 Task: Navigate through the streets view of Albany to reach the New York State Capitol.
Action: Mouse moved to (184, 55)
Screenshot: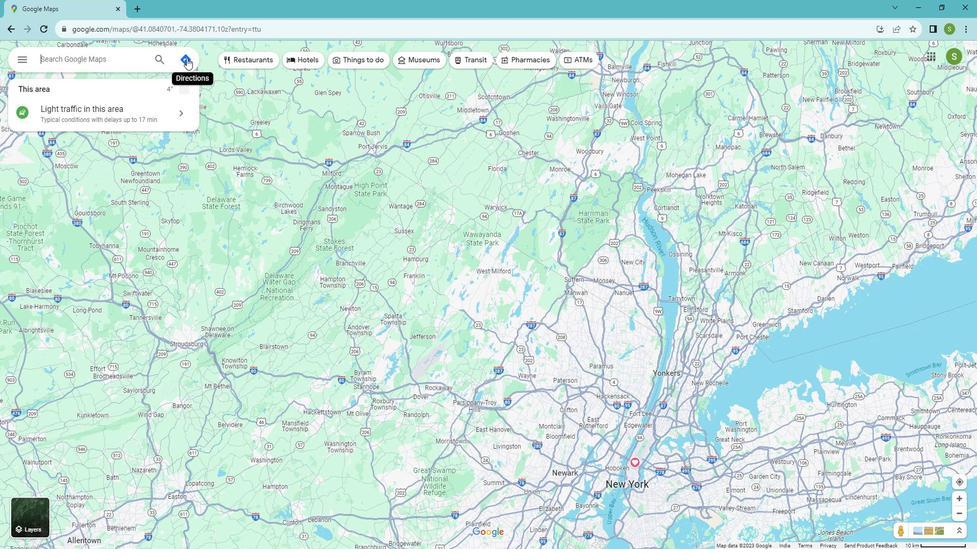 
Action: Mouse pressed left at (184, 55)
Screenshot: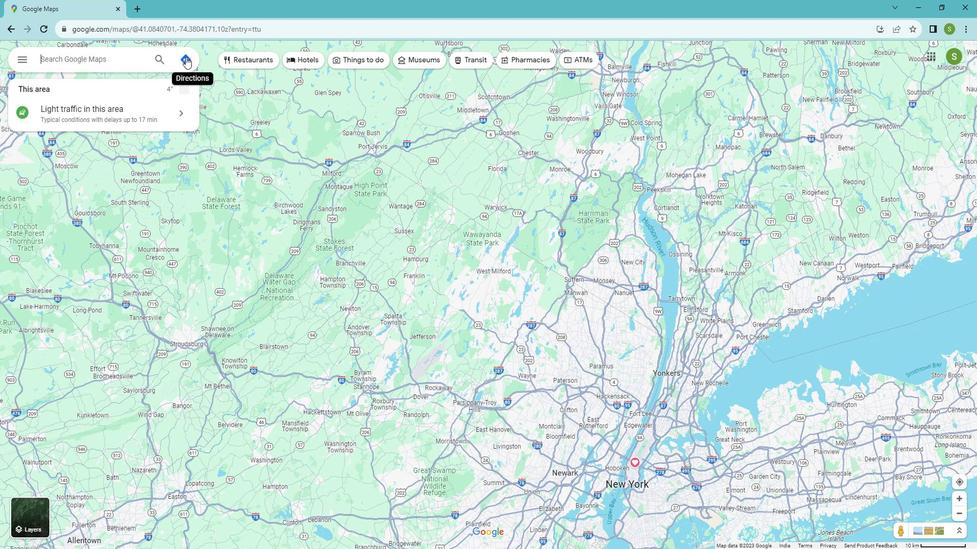 
Action: Mouse moved to (115, 87)
Screenshot: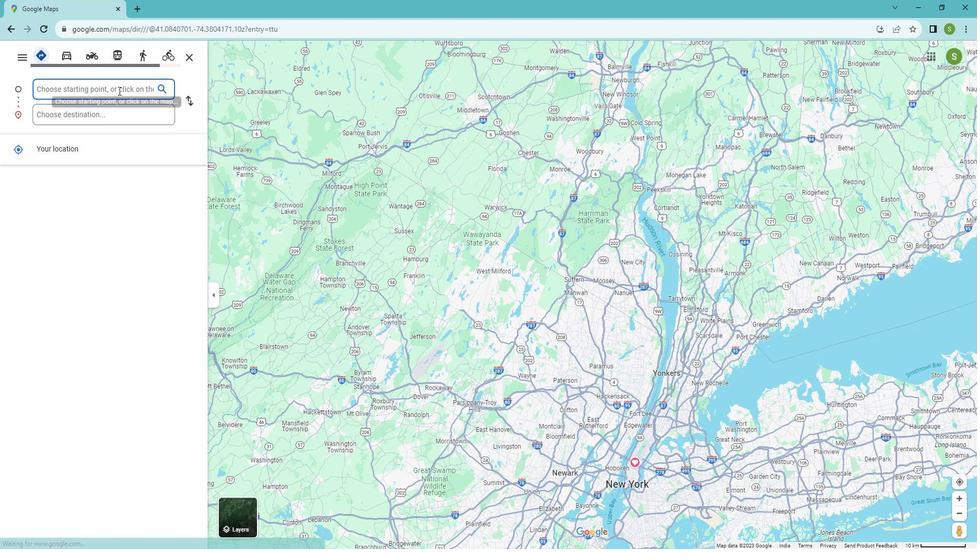 
Action: Mouse pressed left at (115, 87)
Screenshot: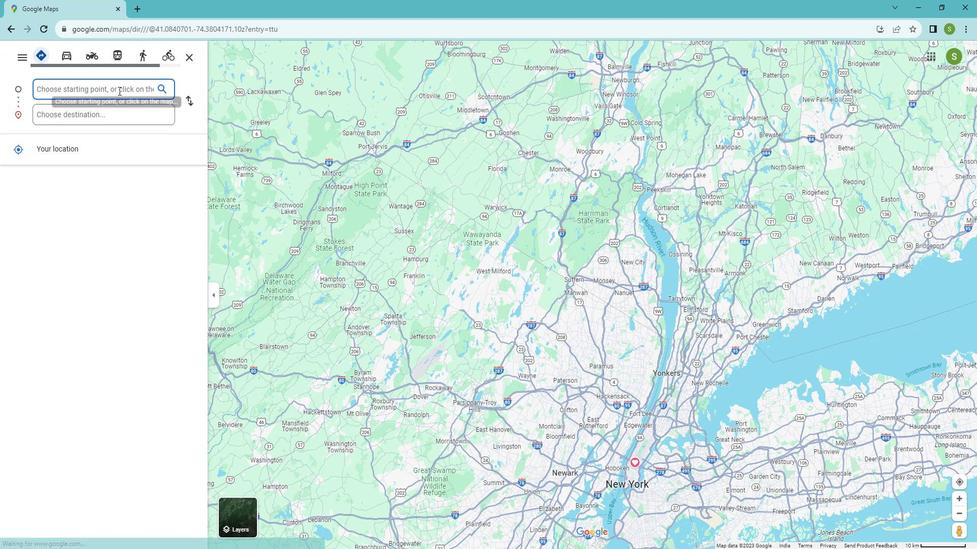 
Action: Key pressed <Key.shift>Albany
Screenshot: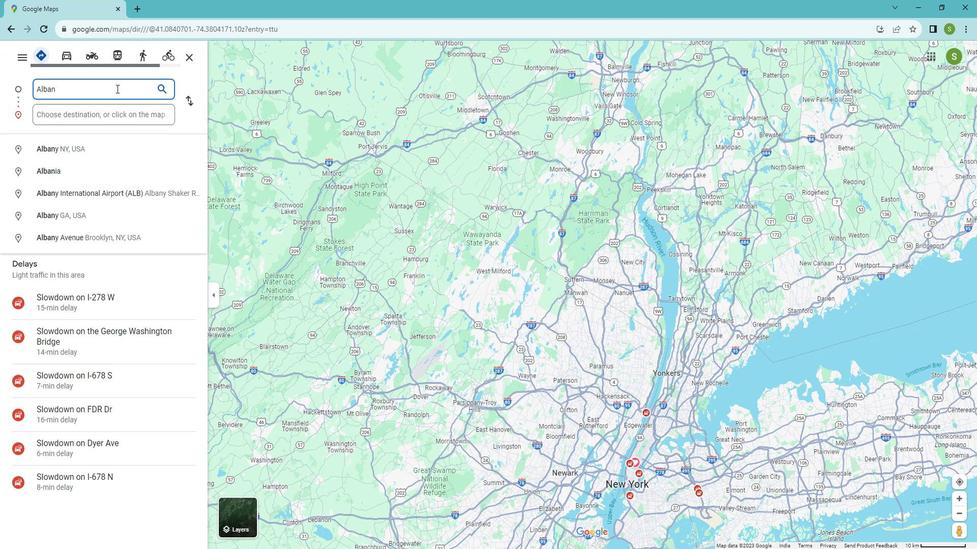 
Action: Mouse moved to (81, 147)
Screenshot: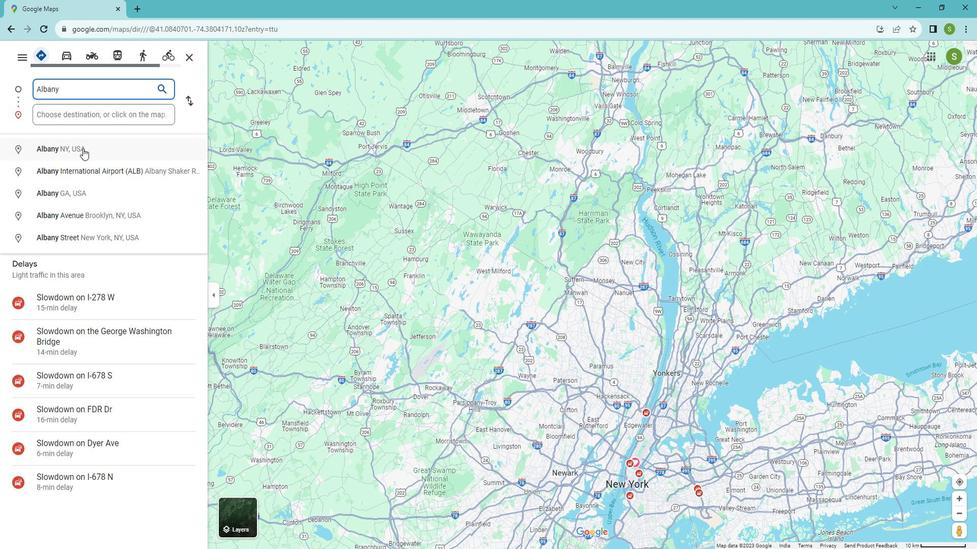 
Action: Mouse pressed left at (81, 147)
Screenshot: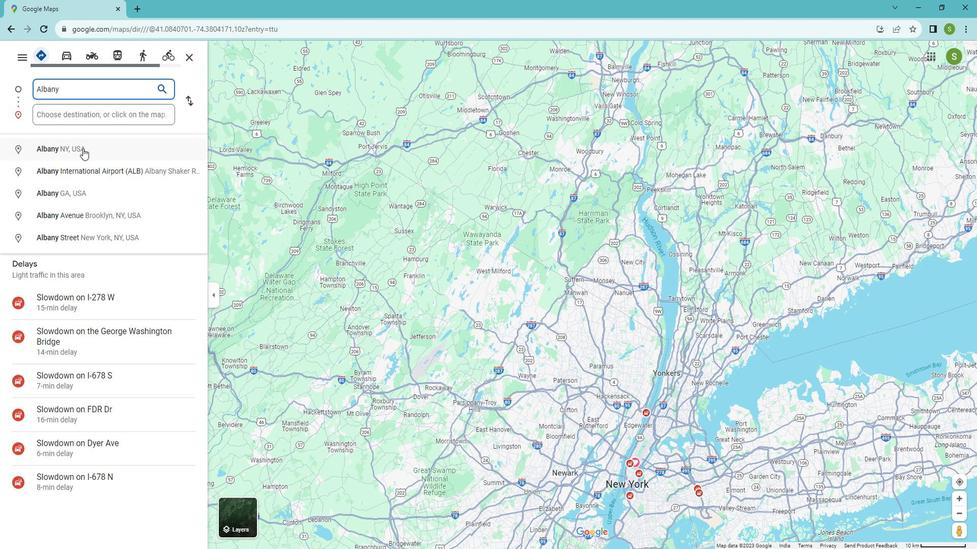 
Action: Mouse moved to (64, 115)
Screenshot: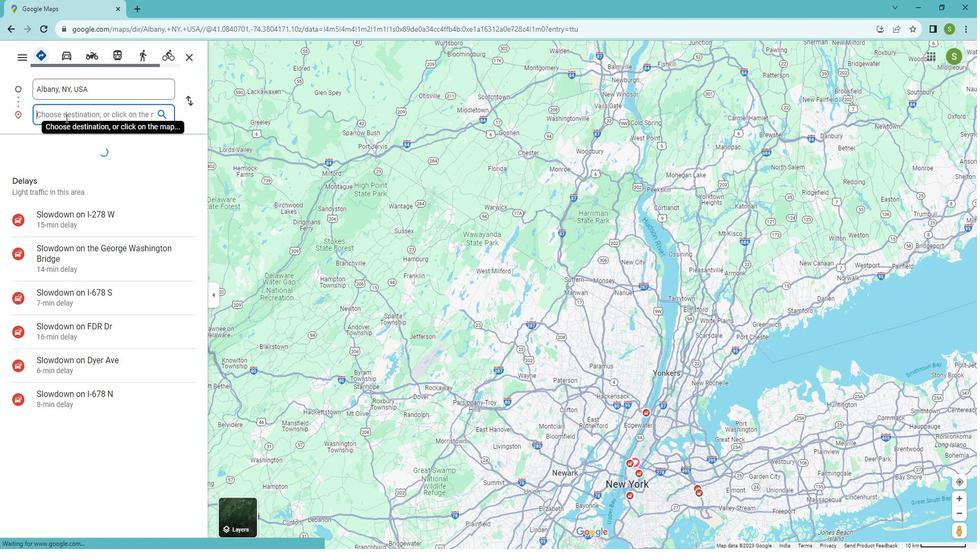 
Action: Mouse pressed left at (64, 115)
Screenshot: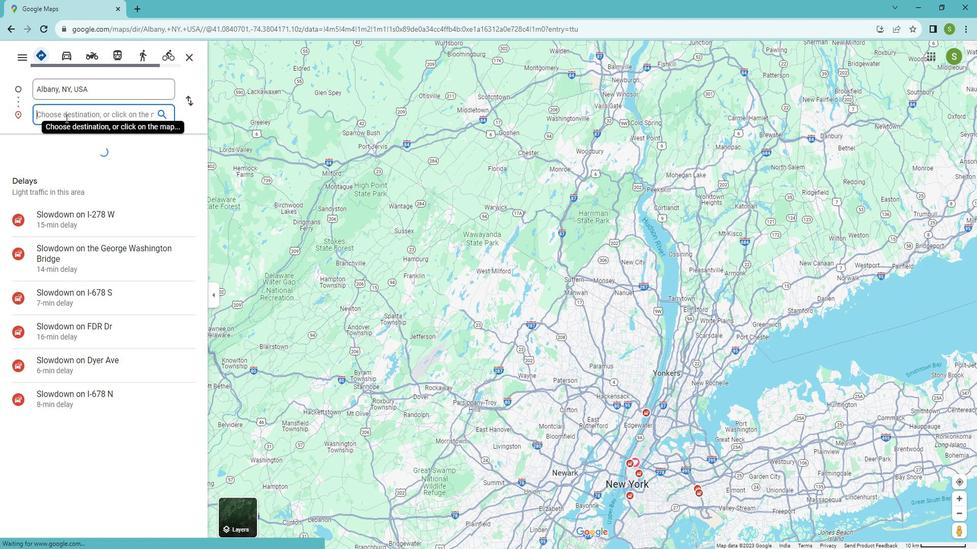 
Action: Key pressed <Key.shift>New<Key.space><Key.shift><Key.shift>York<Key.space><Key.shift>State<Key.space><Key.shift>Capitol
Screenshot: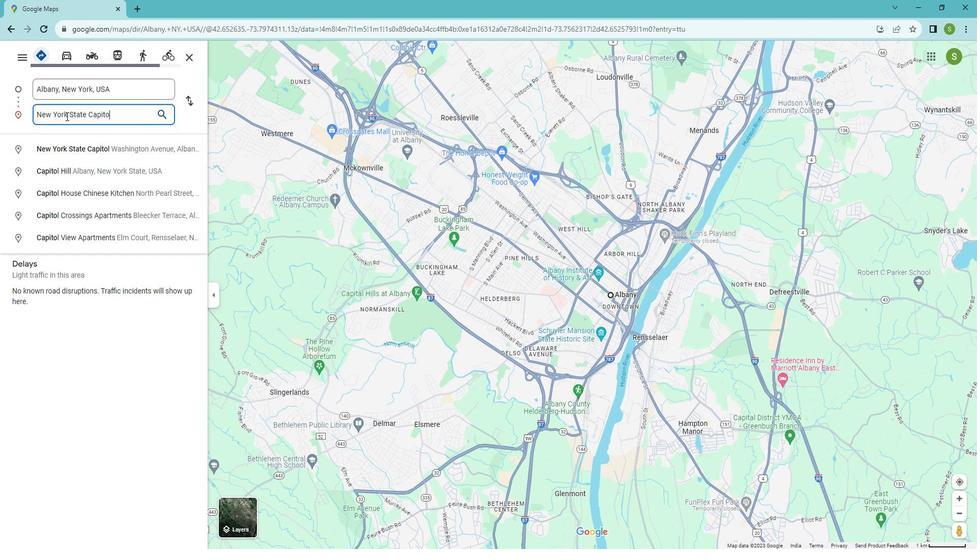 
Action: Mouse moved to (185, 97)
Screenshot: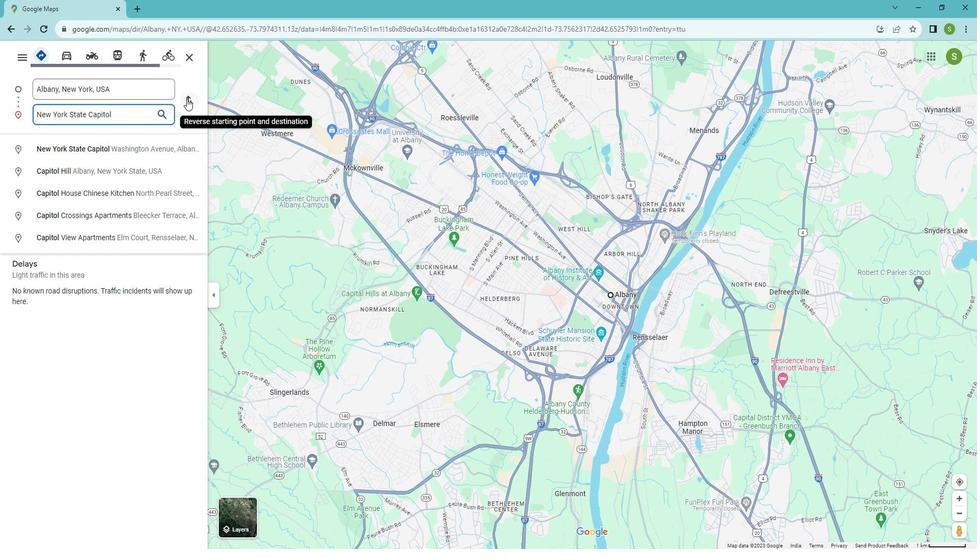 
Action: Mouse pressed left at (185, 97)
Screenshot: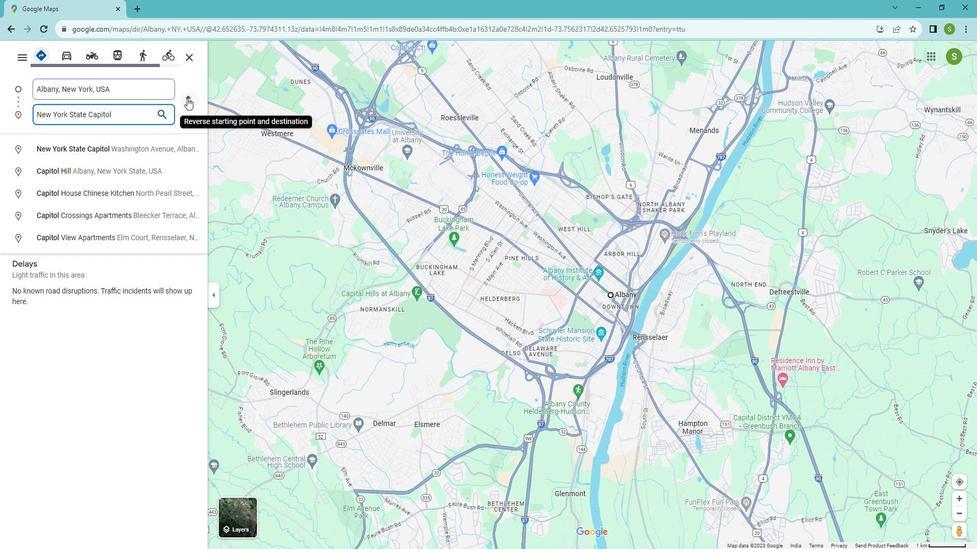 
Action: Mouse moved to (239, 513)
Screenshot: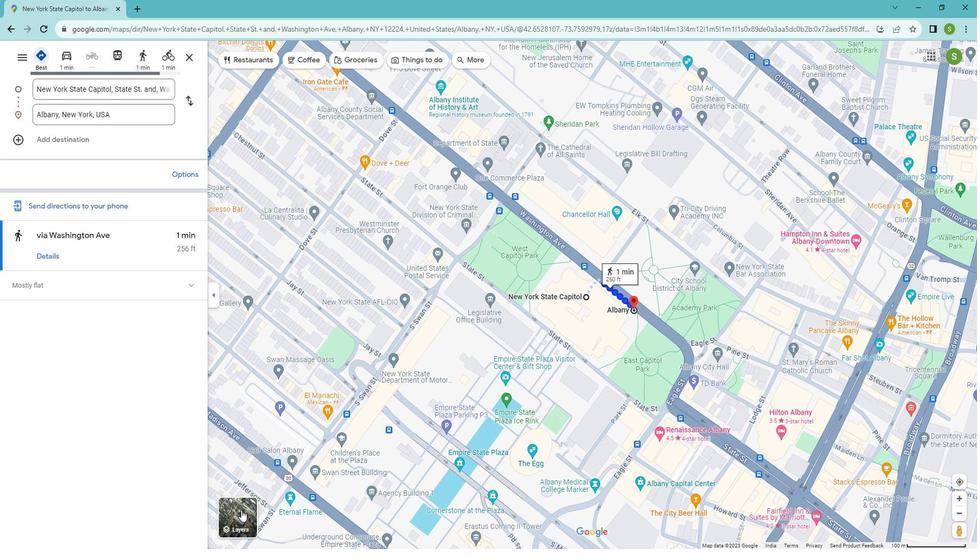 
Action: Mouse pressed left at (239, 513)
Screenshot: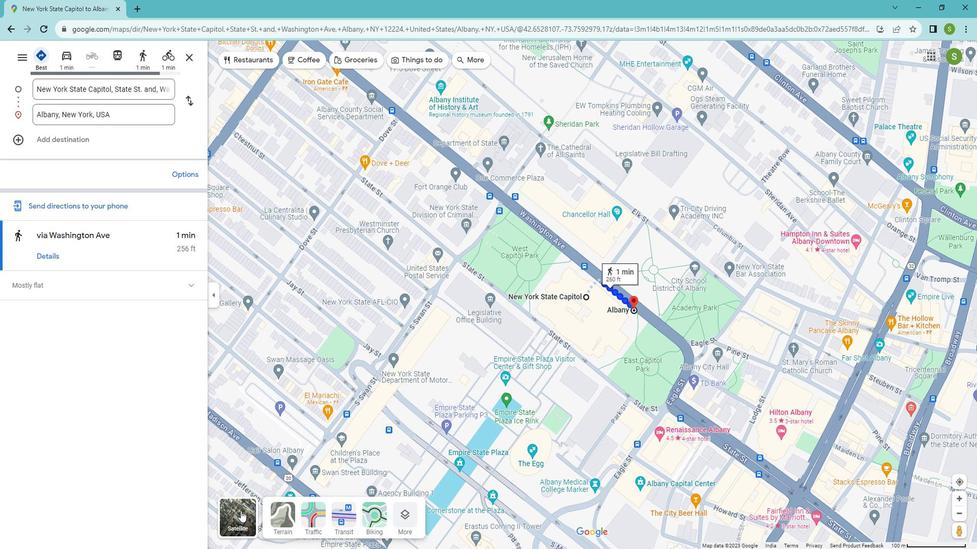 
Action: Mouse moved to (397, 513)
Screenshot: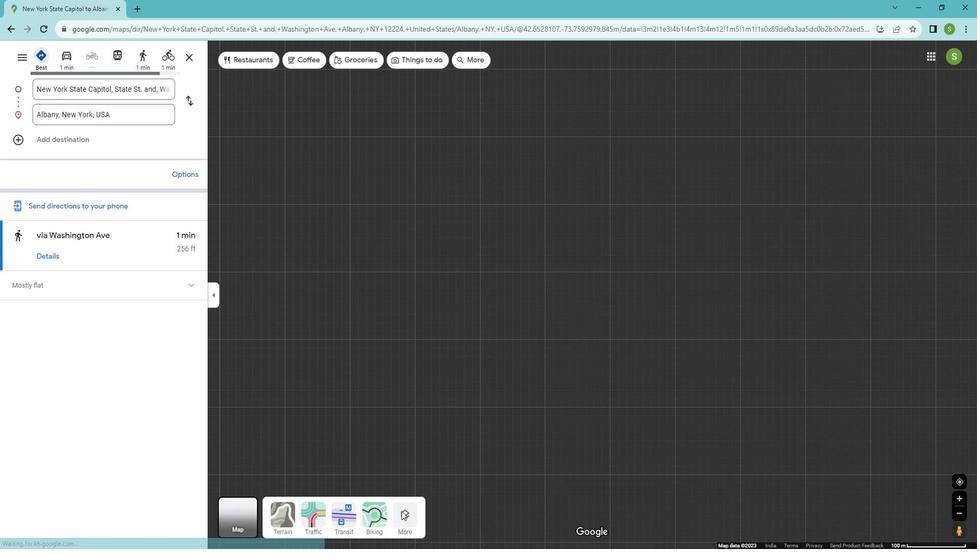 
Action: Mouse pressed left at (397, 513)
Screenshot: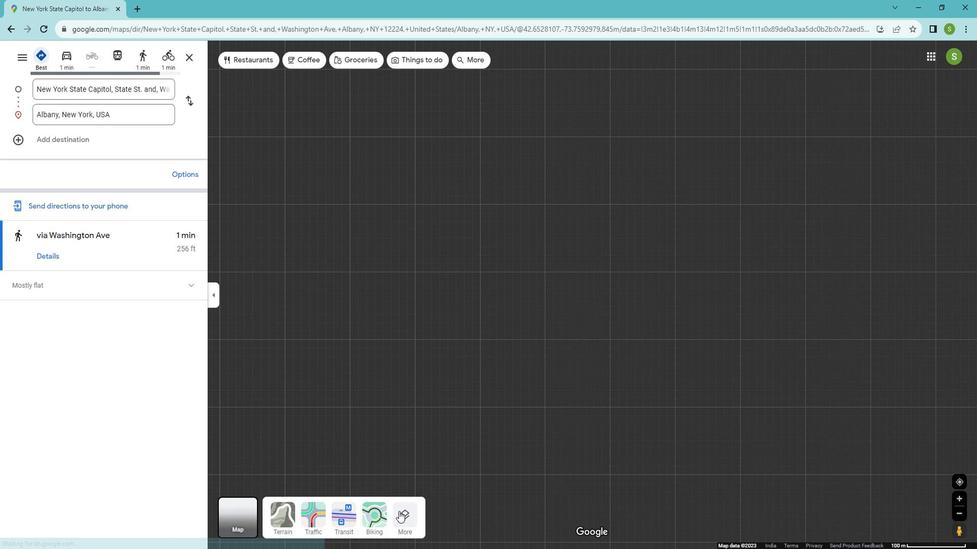 
Action: Mouse moved to (280, 304)
Screenshot: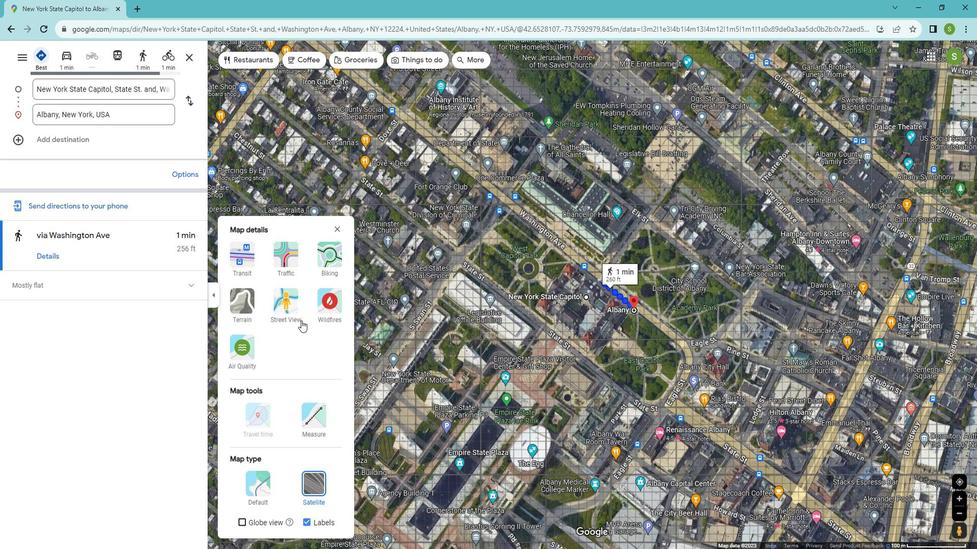 
Action: Mouse pressed left at (280, 304)
Screenshot: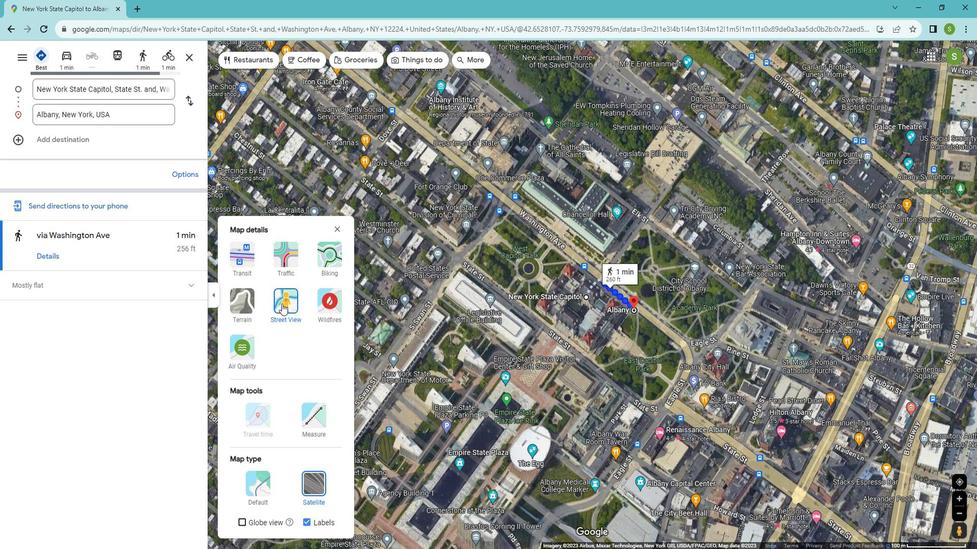 
Action: Mouse moved to (629, 301)
Screenshot: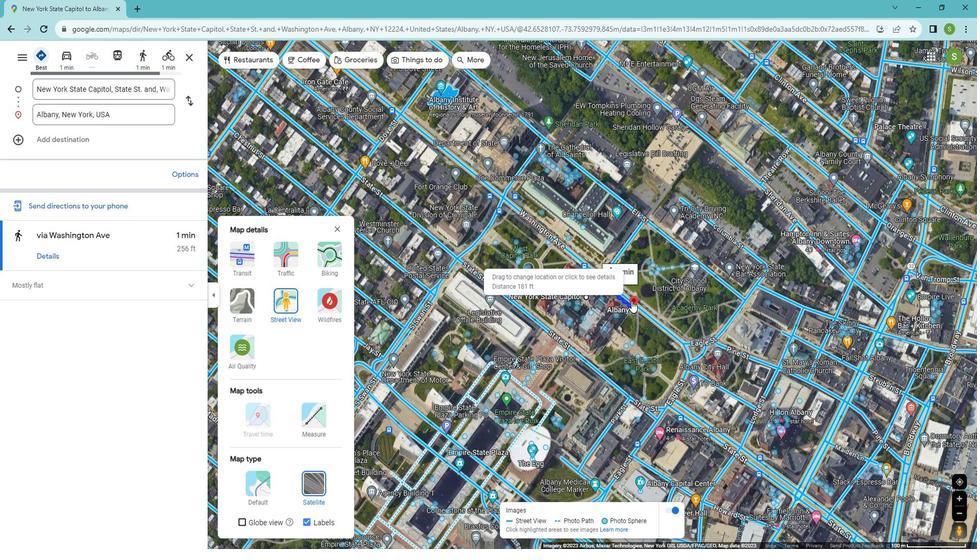 
Action: Mouse pressed left at (629, 301)
Screenshot: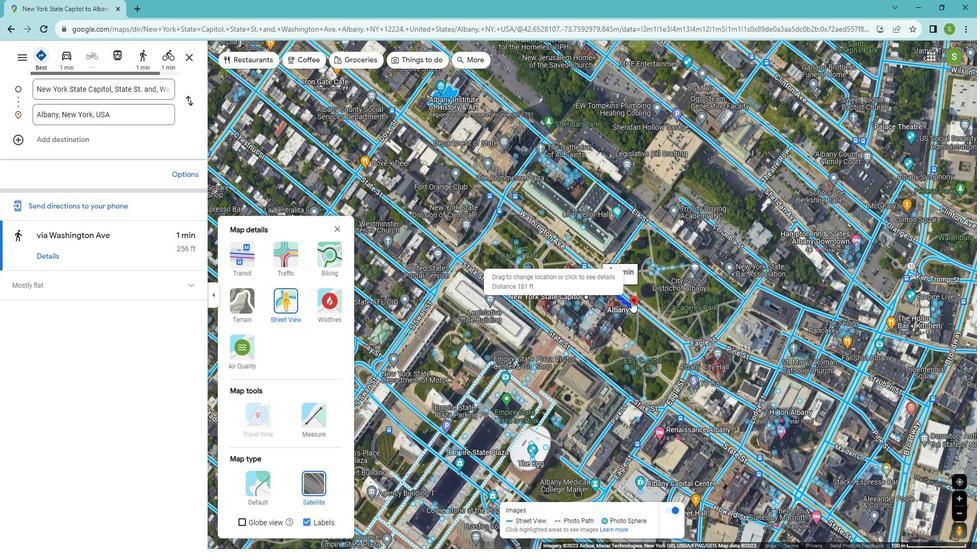 
Action: Mouse moved to (647, 306)
Screenshot: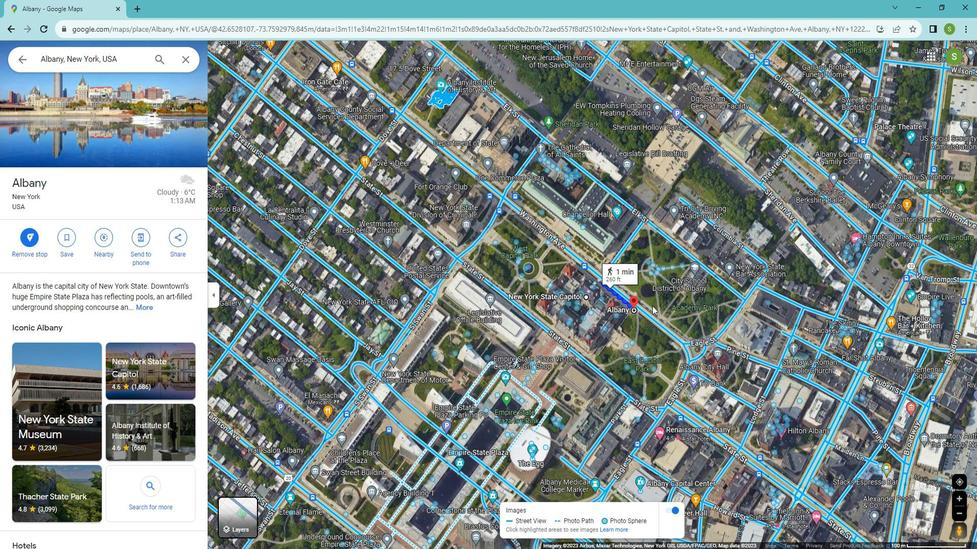 
Action: Mouse pressed left at (647, 306)
Screenshot: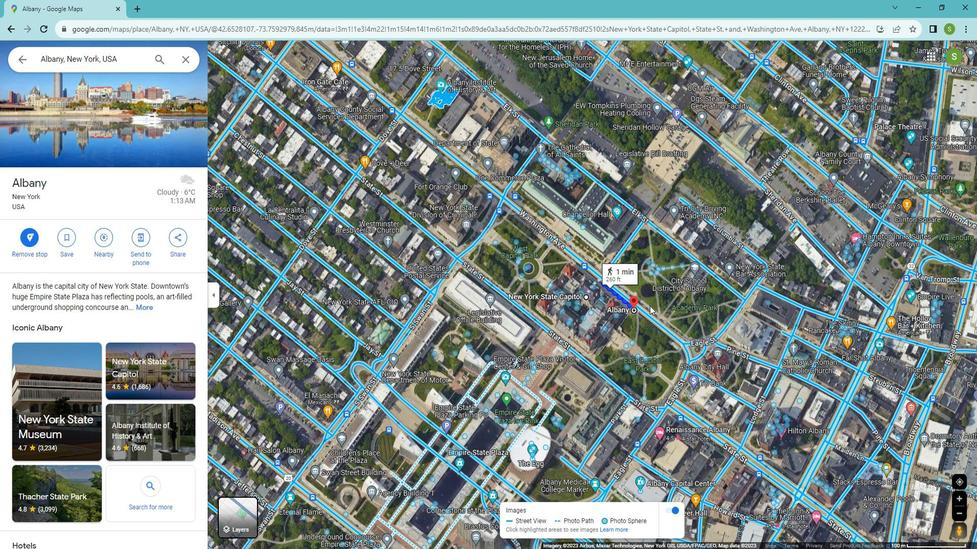 
Action: Mouse moved to (576, 319)
Screenshot: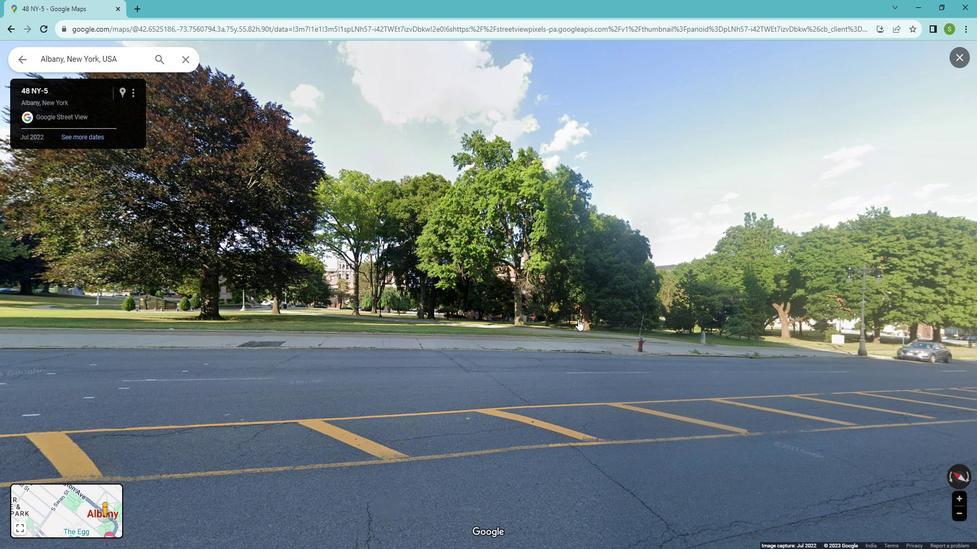 
Action: Mouse pressed left at (576, 319)
Screenshot: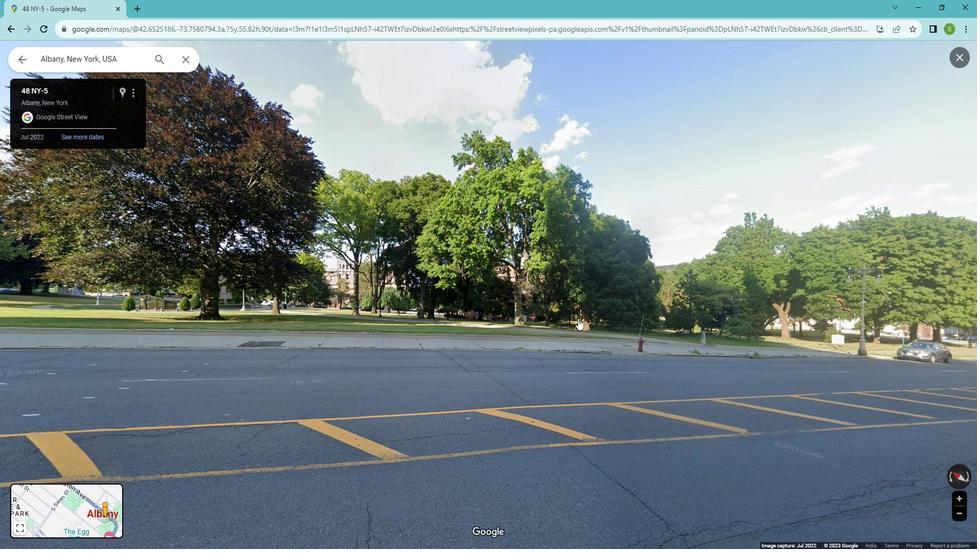 
Action: Mouse moved to (499, 244)
Screenshot: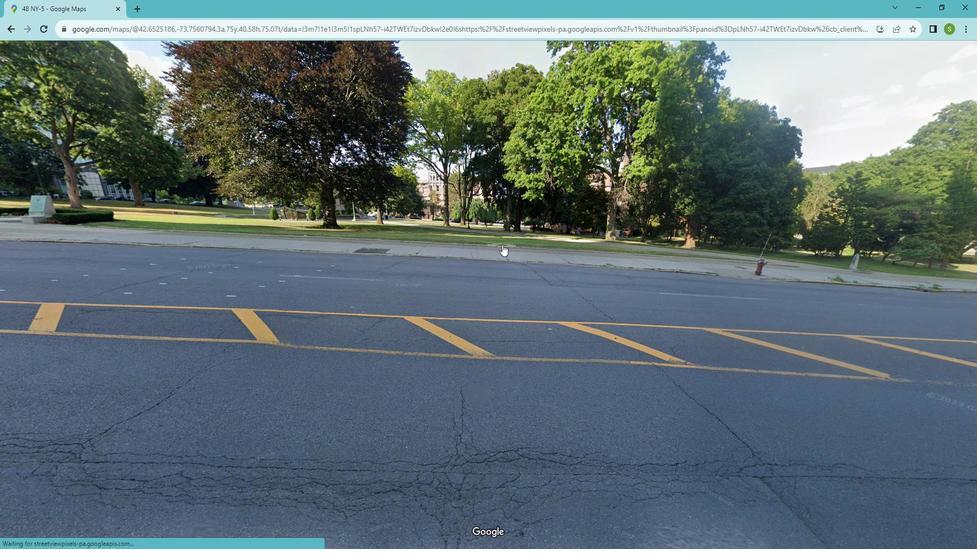 
Action: Mouse pressed left at (499, 244)
Screenshot: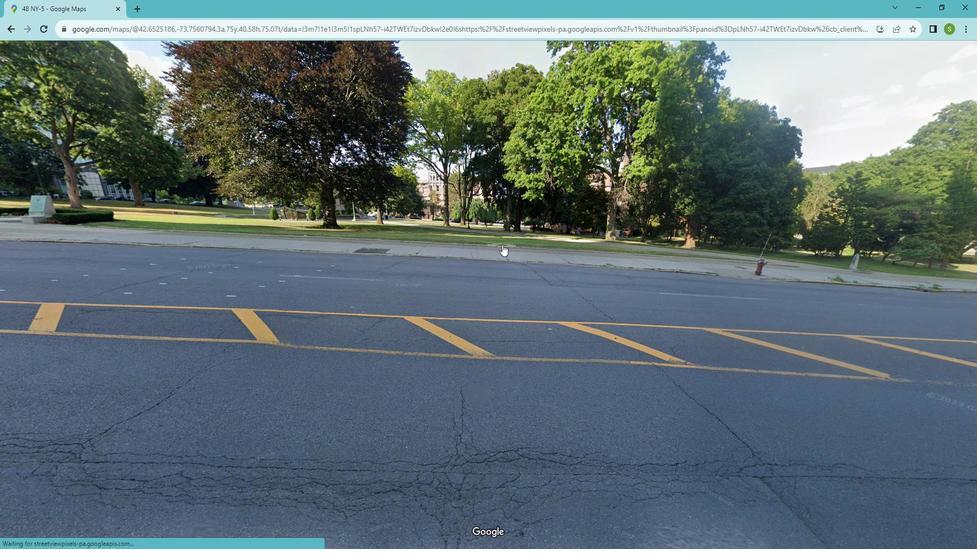 
Action: Mouse moved to (305, 208)
Screenshot: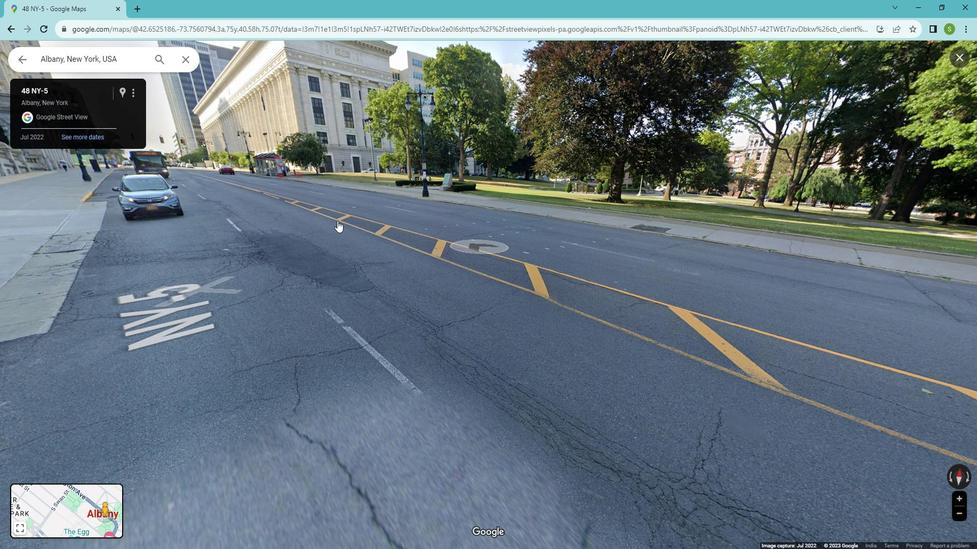 
Action: Mouse pressed left at (305, 208)
Screenshot: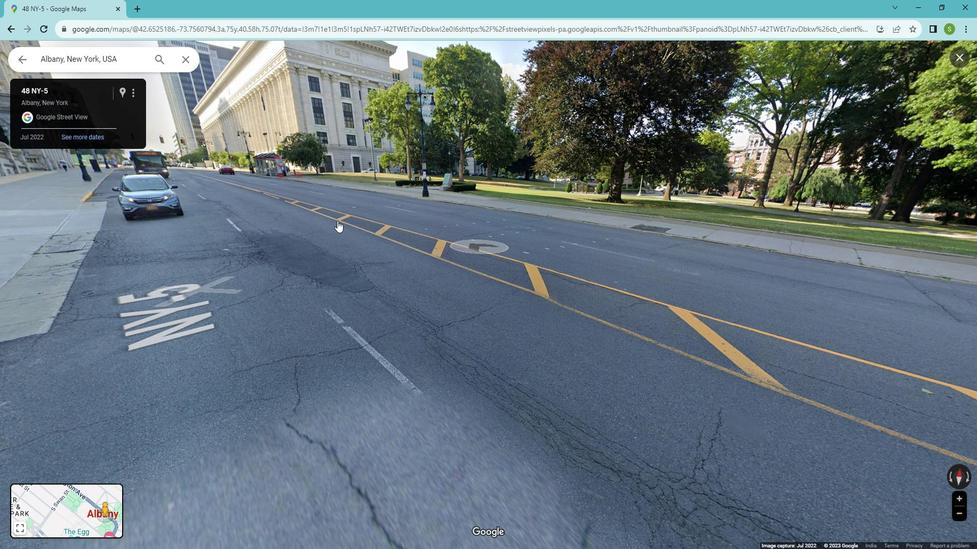 
Action: Mouse moved to (485, 288)
Screenshot: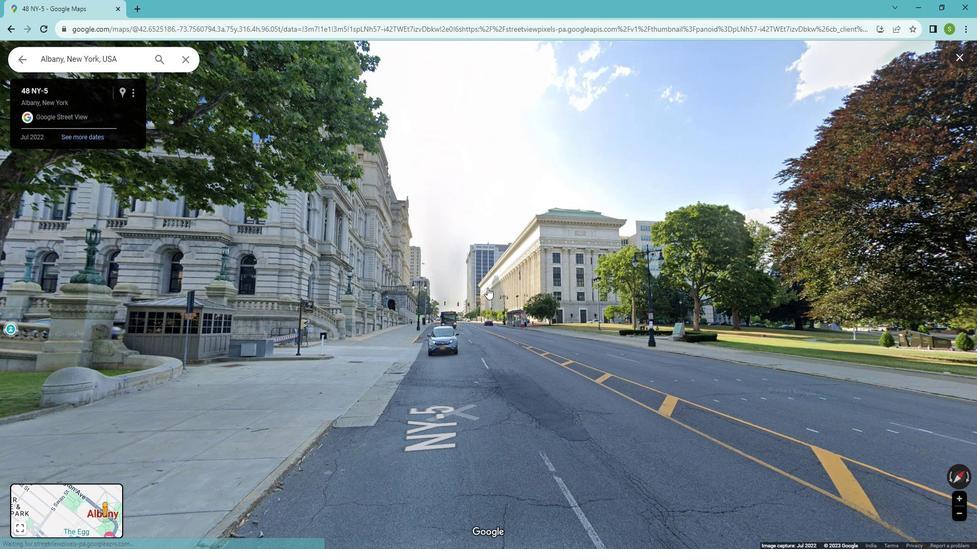 
Action: Mouse pressed left at (485, 288)
Screenshot: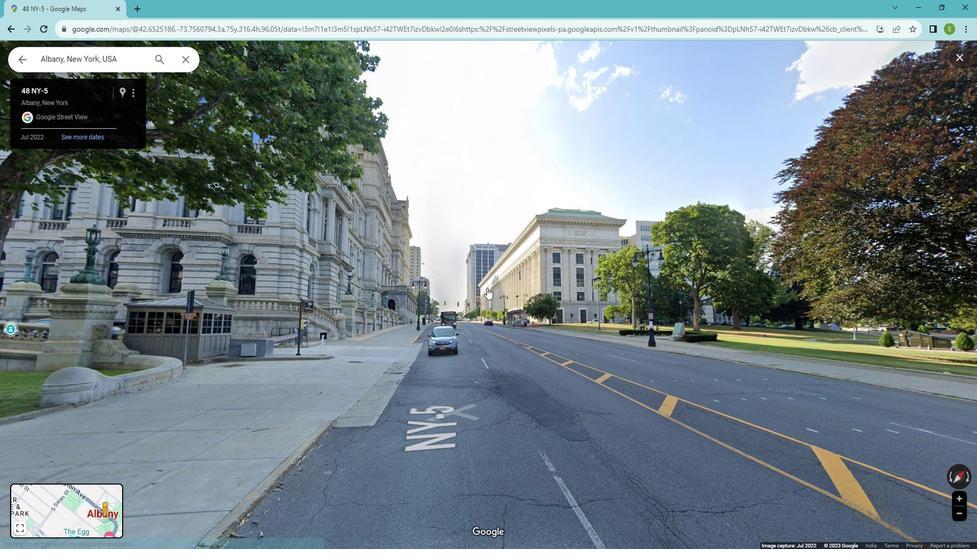 
Action: Mouse moved to (322, 258)
Screenshot: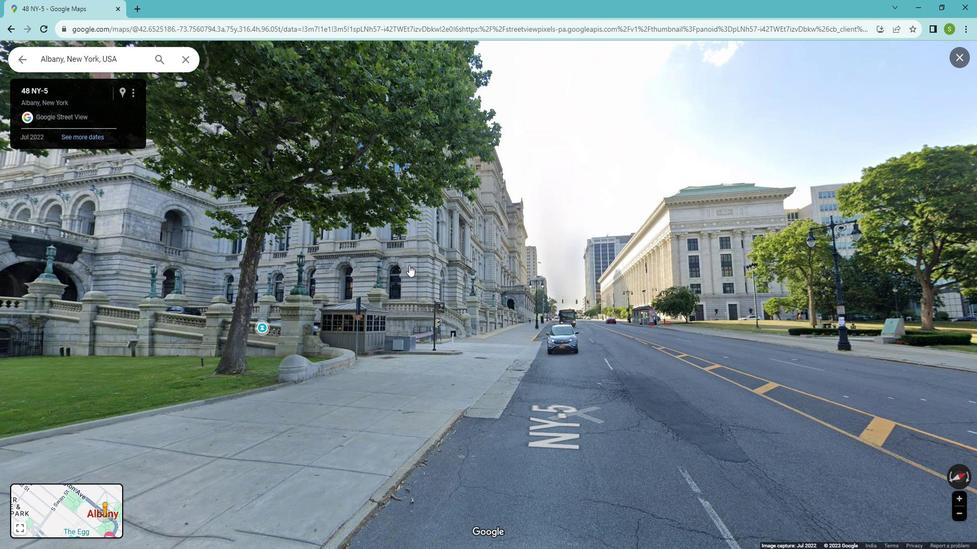 
Action: Mouse pressed left at (322, 258)
Screenshot: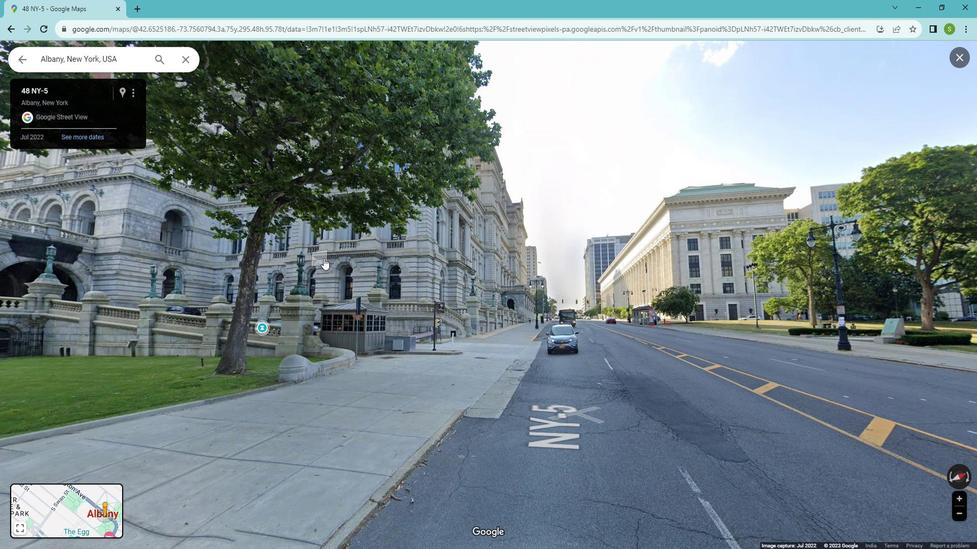
Action: Mouse pressed left at (322, 258)
Screenshot: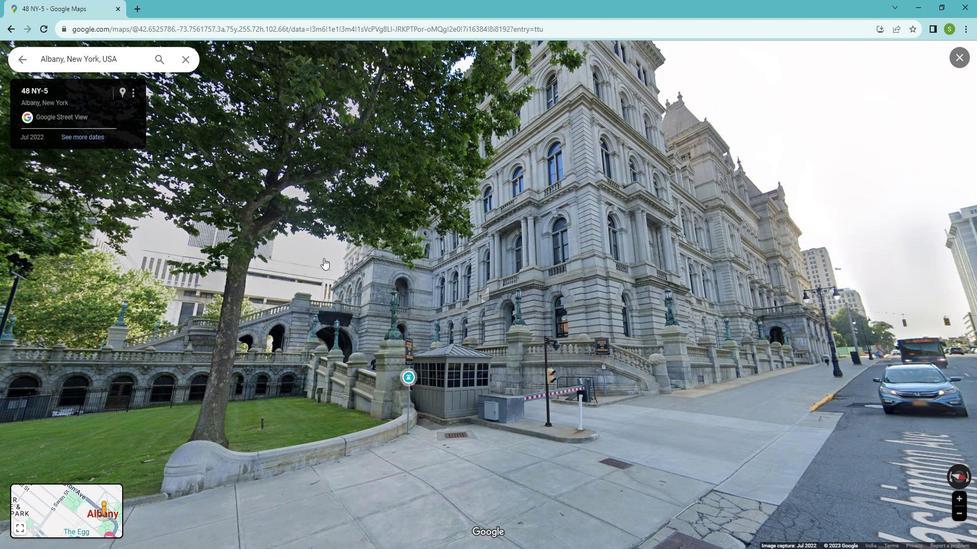 
Action: Mouse moved to (248, 255)
Screenshot: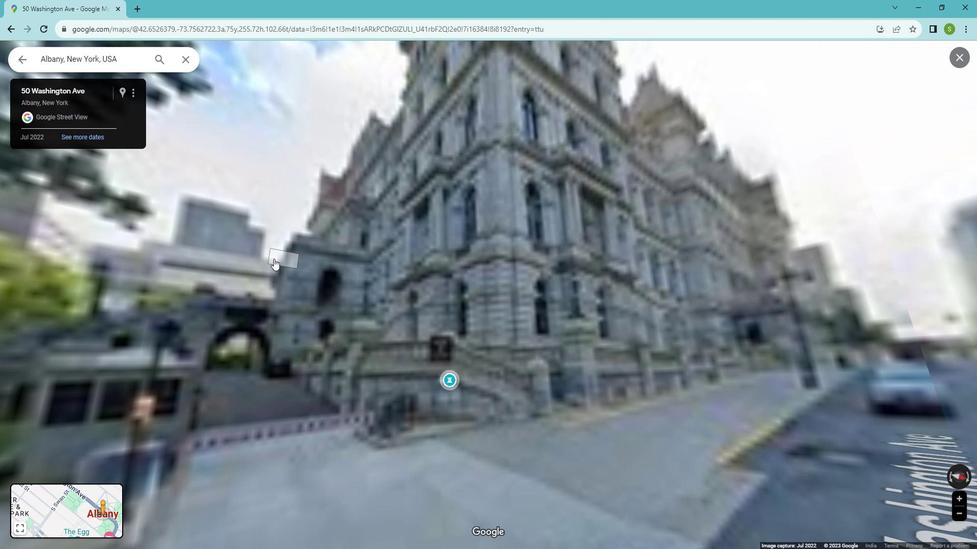 
Action: Mouse pressed left at (248, 255)
Screenshot: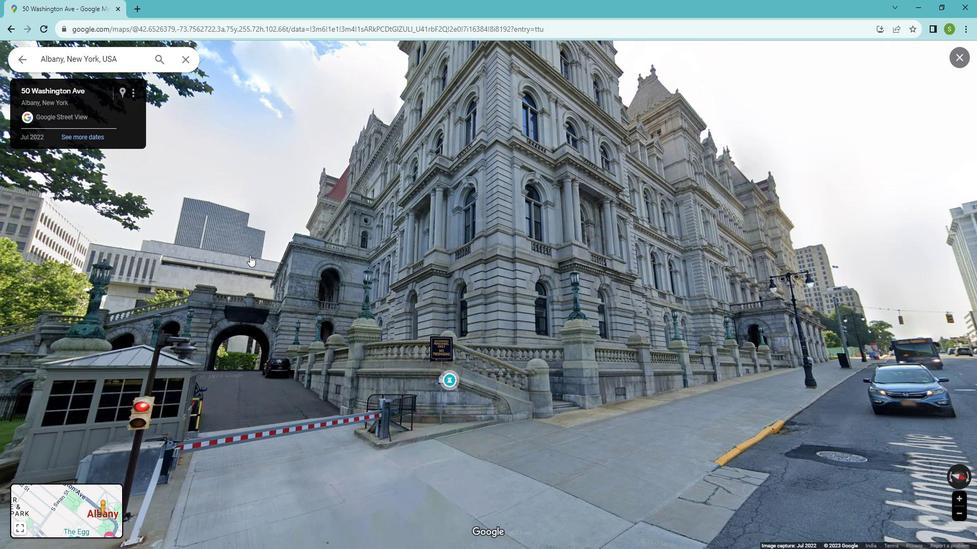
Action: Mouse moved to (181, 235)
Screenshot: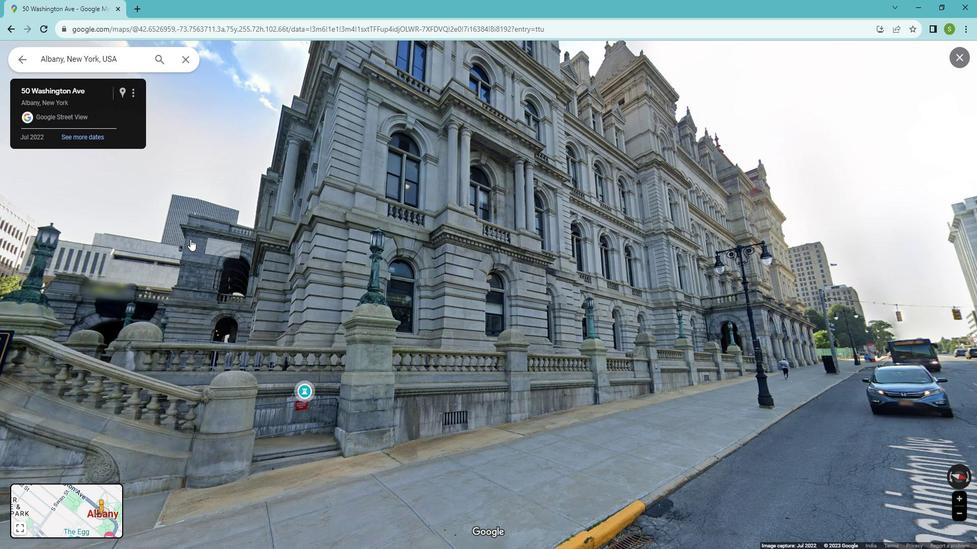 
Action: Mouse pressed left at (181, 235)
Screenshot: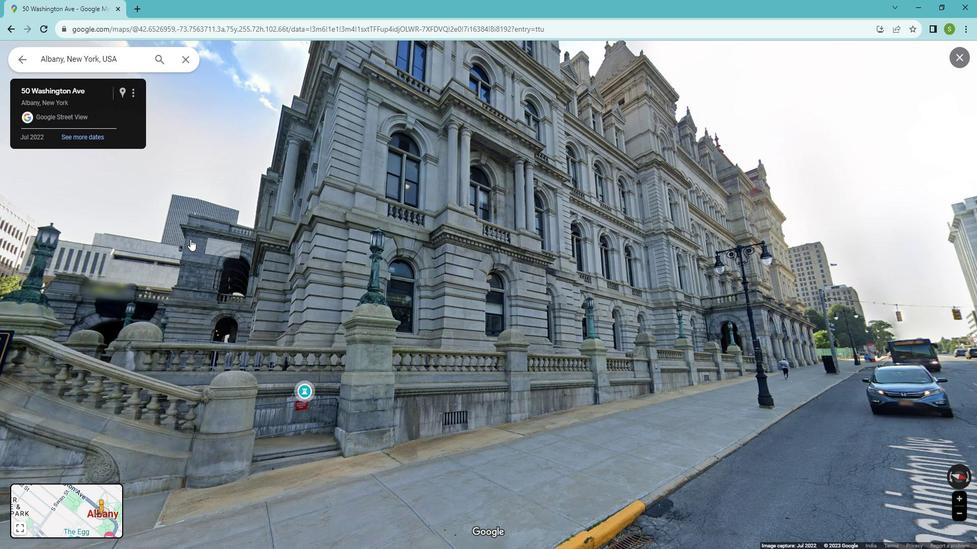 
Action: Mouse moved to (394, 245)
Screenshot: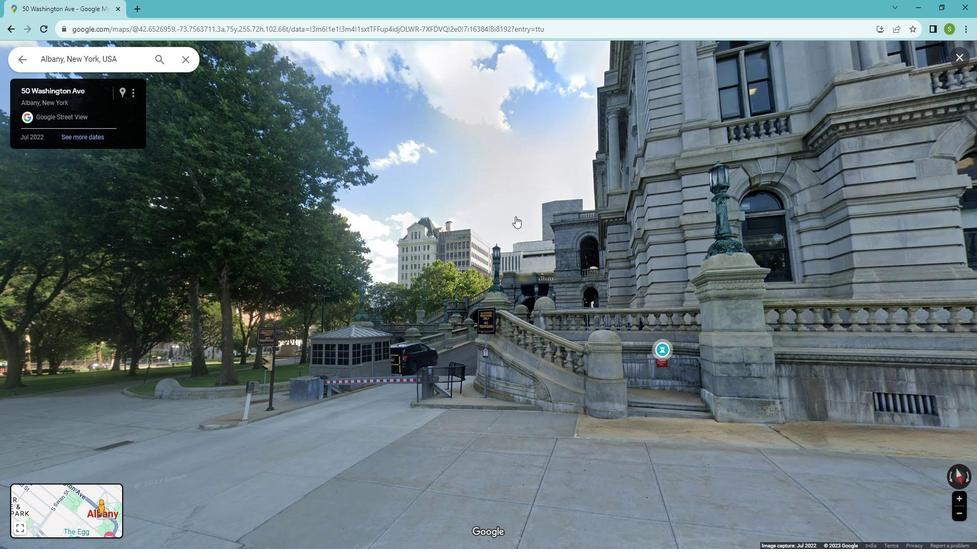 
Action: Mouse pressed left at (394, 245)
Screenshot: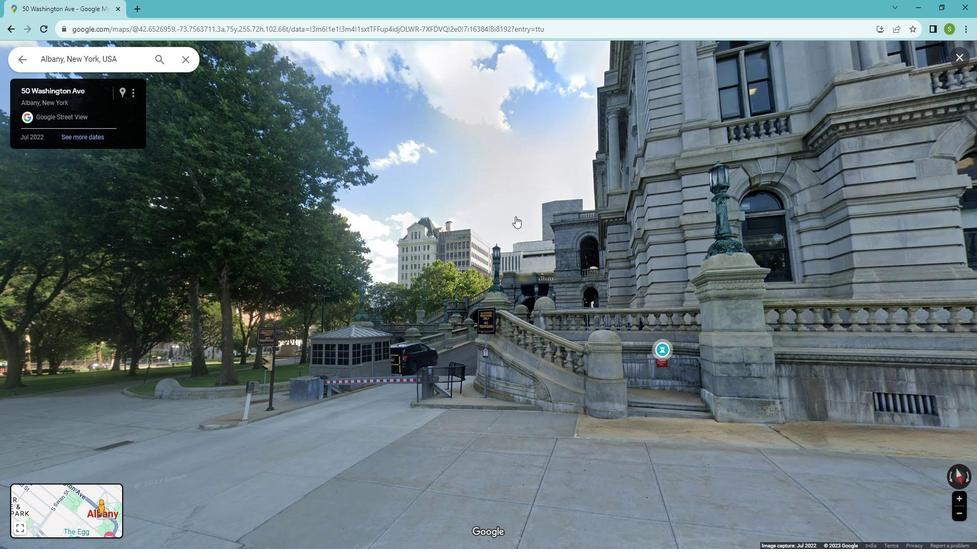 
Action: Mouse moved to (247, 204)
Screenshot: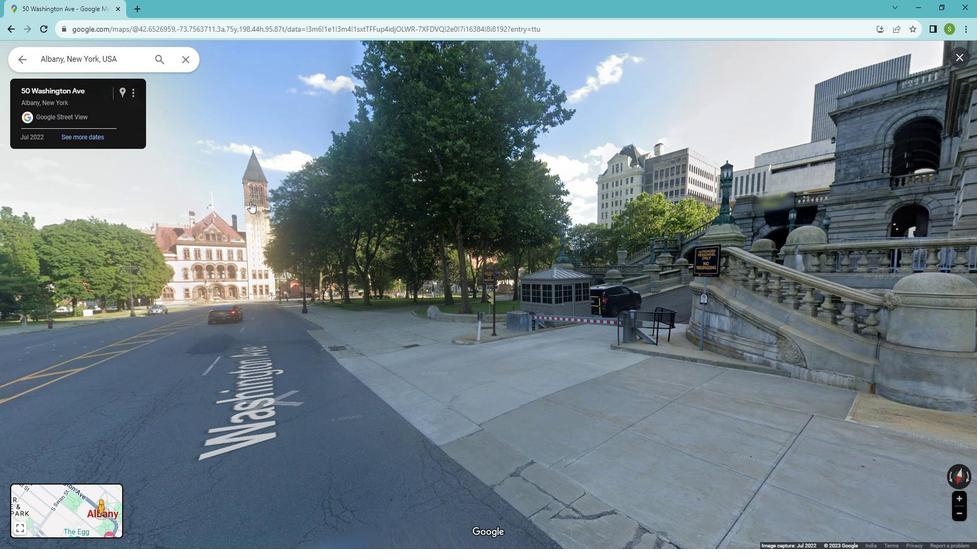 
Action: Mouse pressed left at (247, 204)
Screenshot: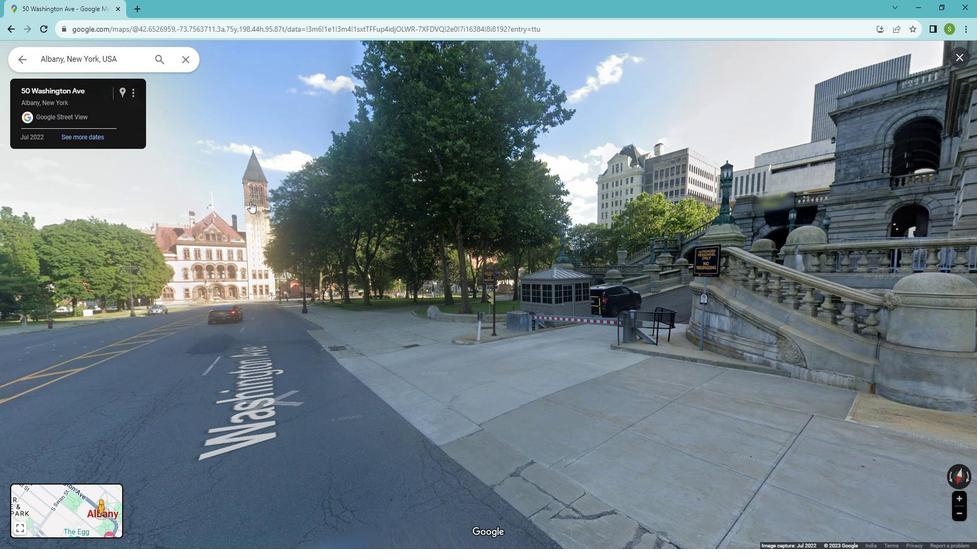 
Action: Mouse moved to (365, 219)
Screenshot: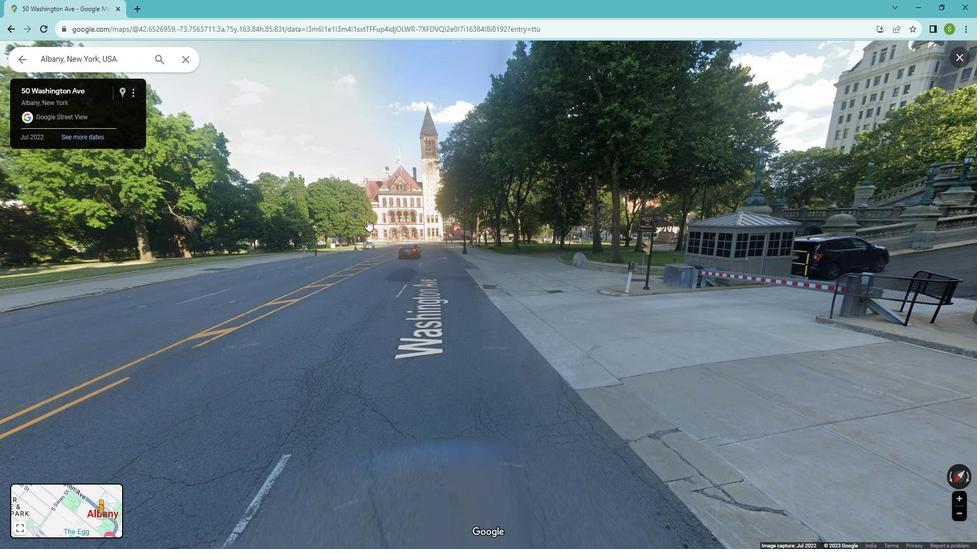 
Action: Mouse pressed left at (365, 219)
Screenshot: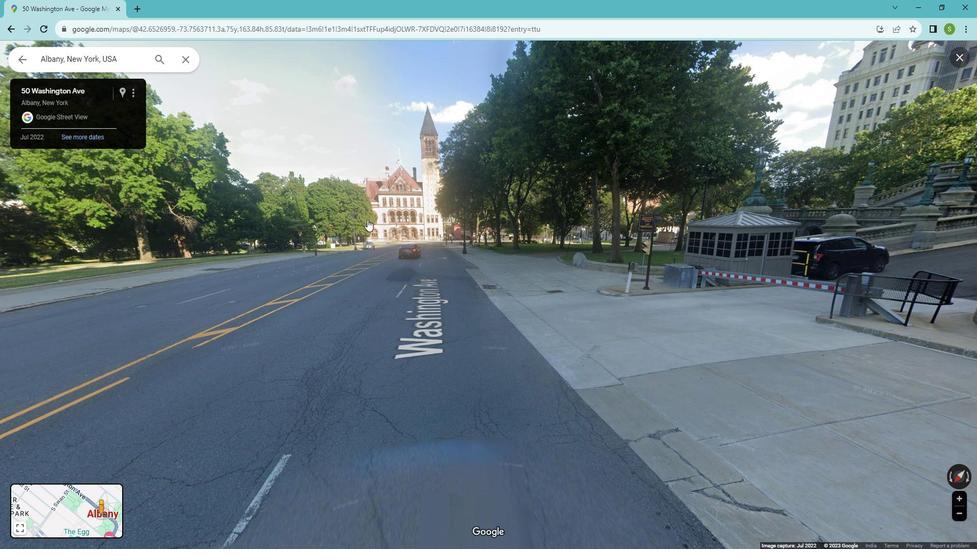 
Action: Mouse moved to (379, 177)
Screenshot: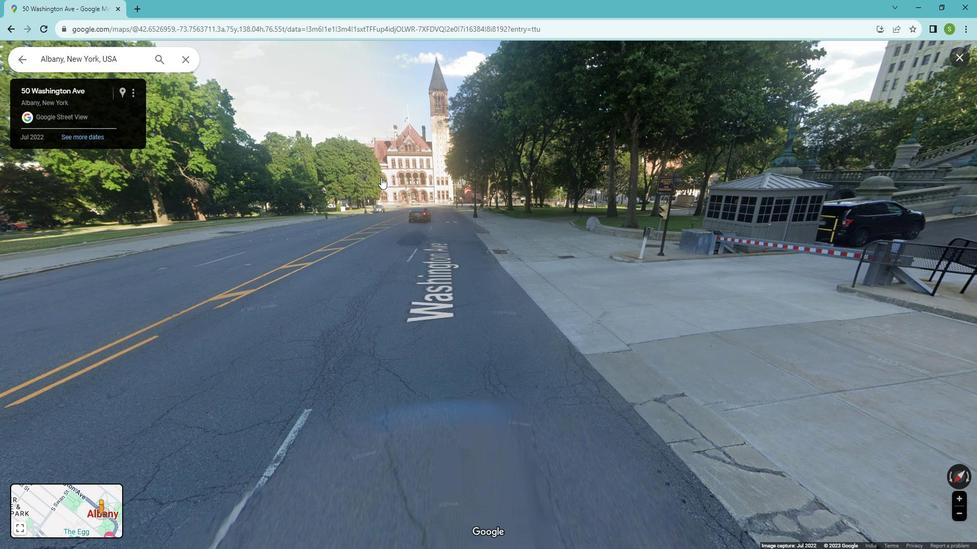 
